Task: Add the task  Migrate website to a new hosting provider to the section Accelerator in the project AccuTrack and add a Due Date to the respective task as 2023/12/10
Action: Mouse moved to (114, 314)
Screenshot: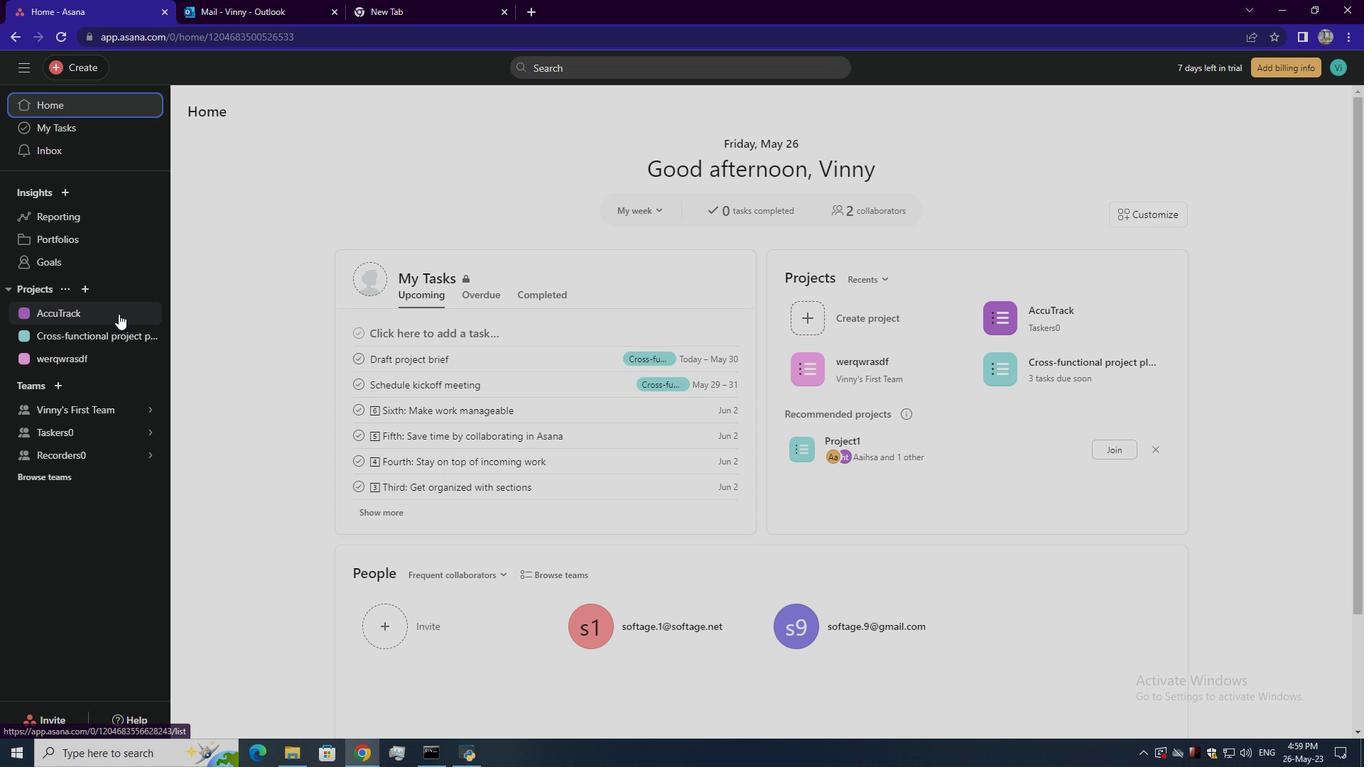 
Action: Mouse pressed left at (114, 314)
Screenshot: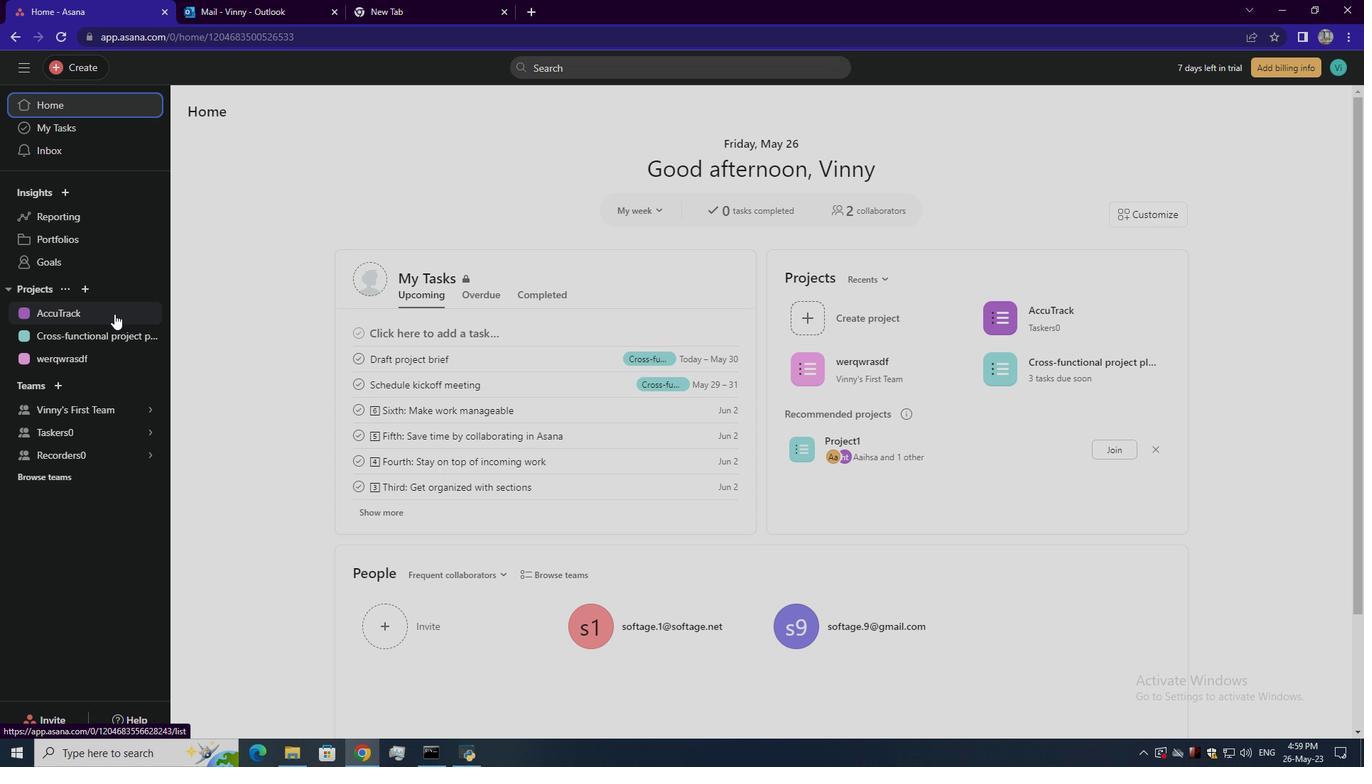 
Action: Mouse moved to (399, 409)
Screenshot: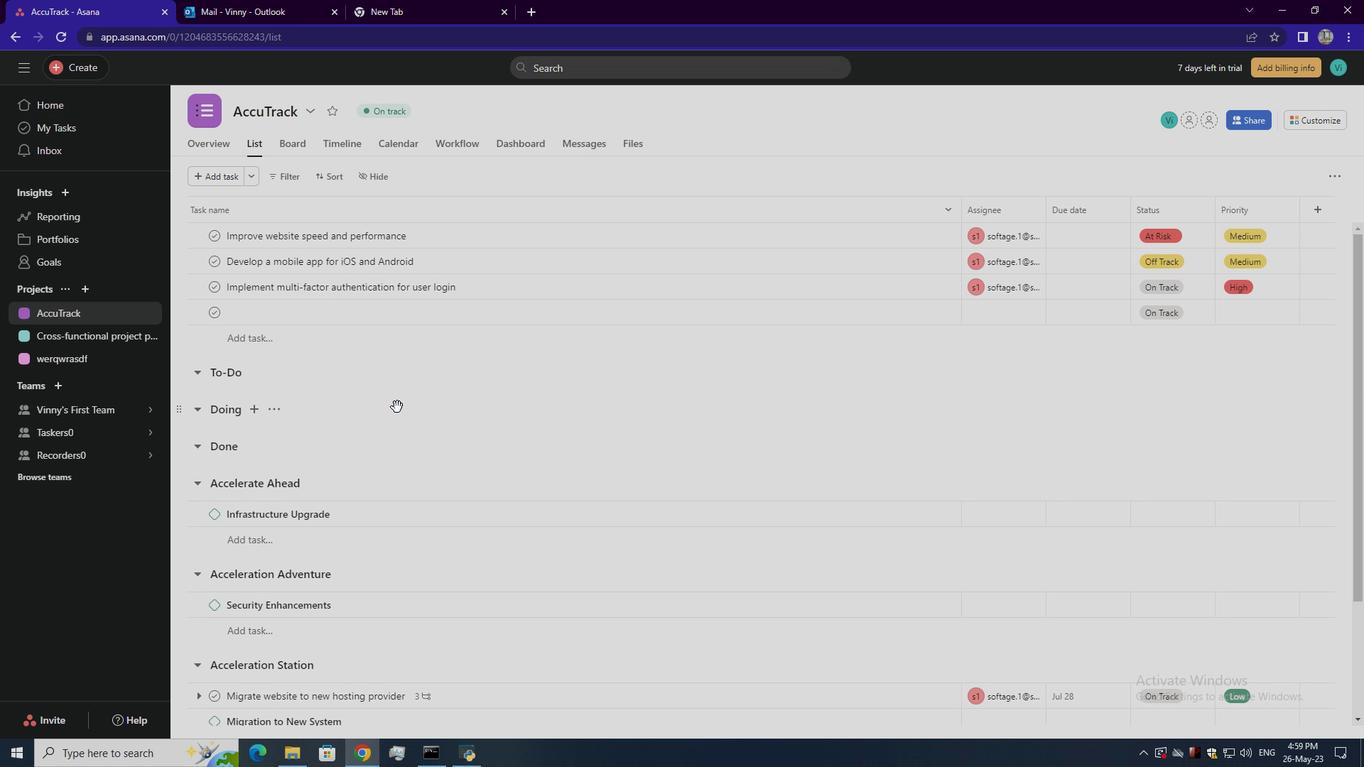 
Action: Mouse scrolled (399, 408) with delta (0, 0)
Screenshot: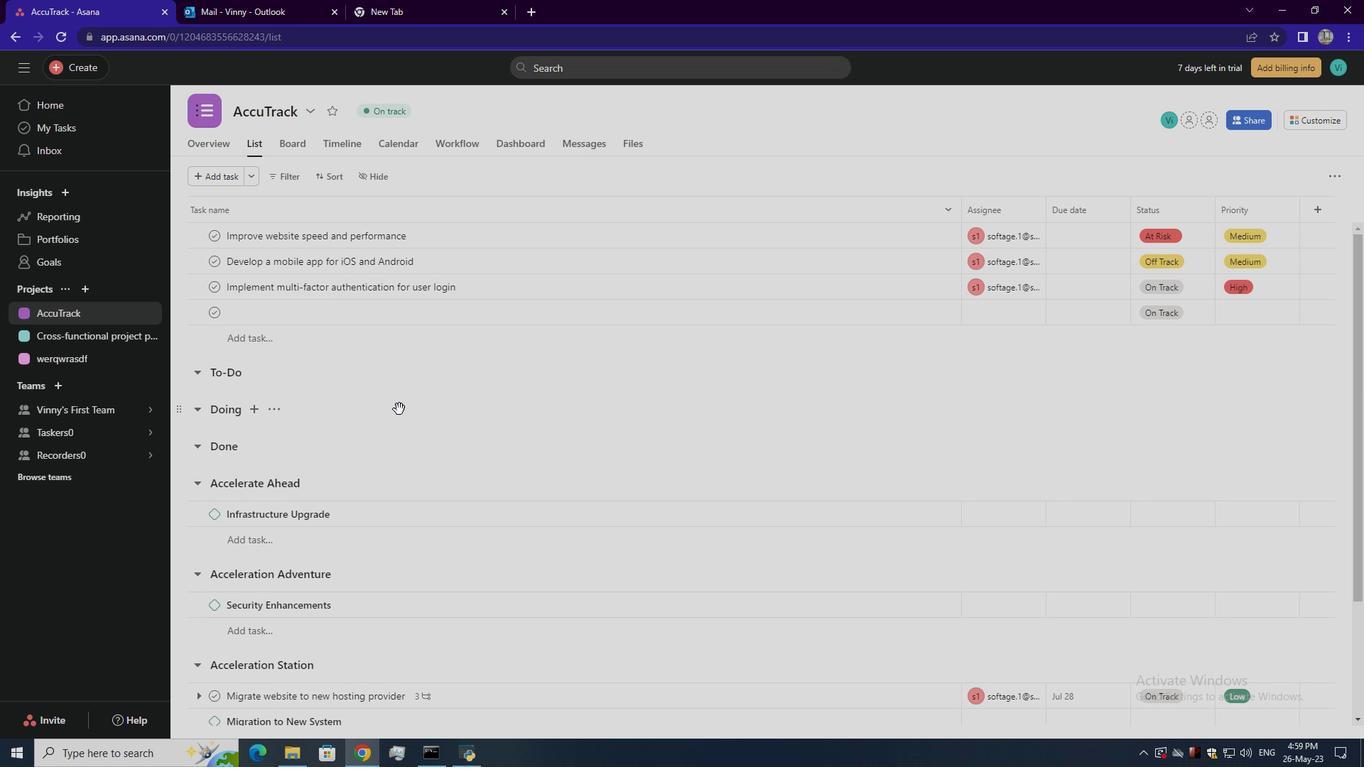 
Action: Mouse scrolled (399, 408) with delta (0, 0)
Screenshot: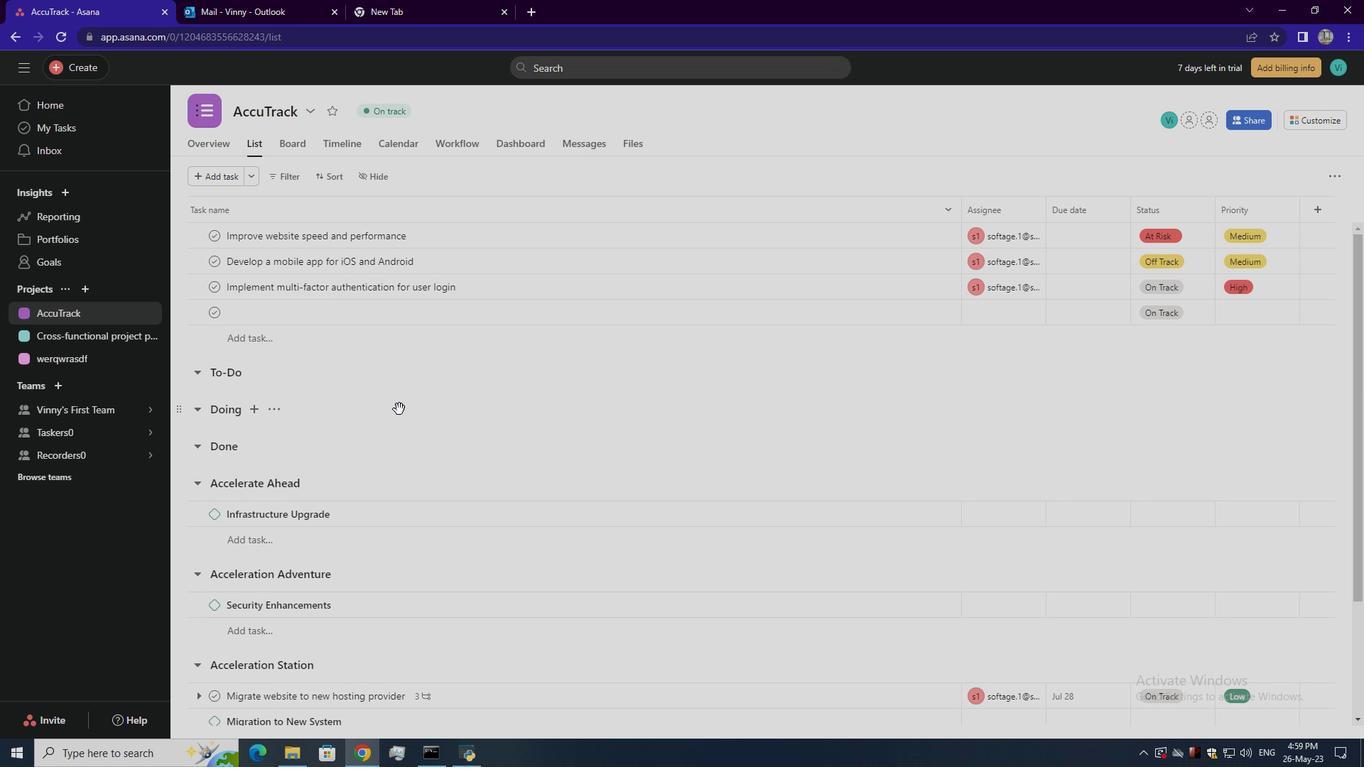 
Action: Mouse scrolled (399, 408) with delta (0, 0)
Screenshot: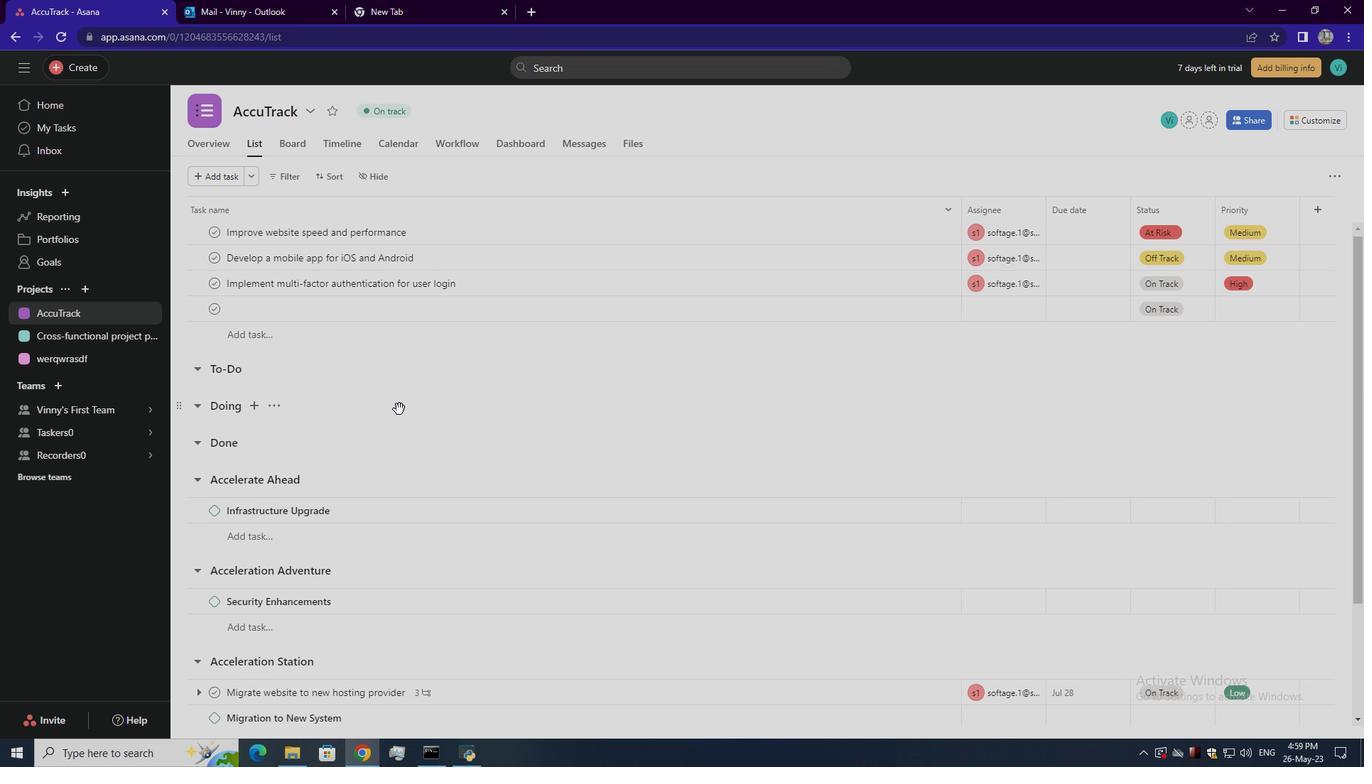 
Action: Mouse scrolled (399, 408) with delta (0, 0)
Screenshot: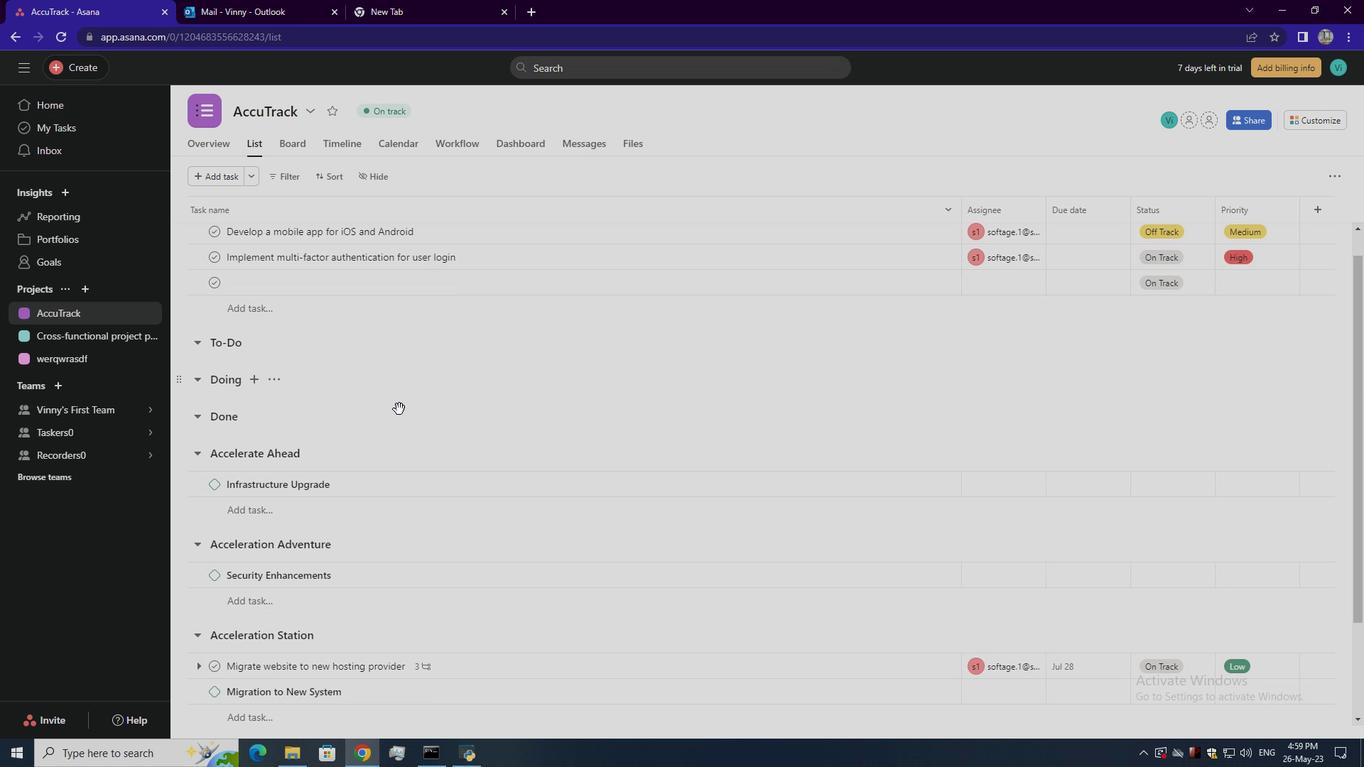 
Action: Mouse moved to (921, 542)
Screenshot: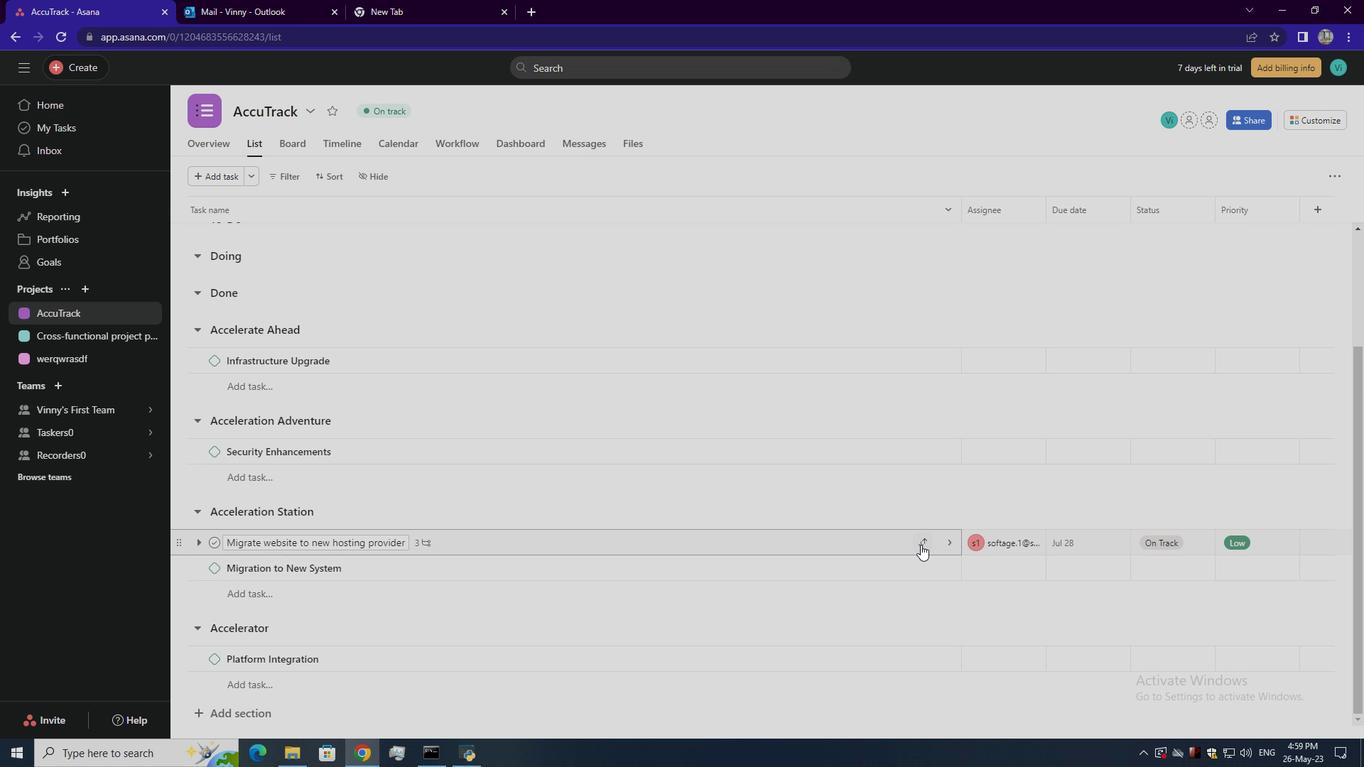 
Action: Mouse pressed left at (921, 542)
Screenshot: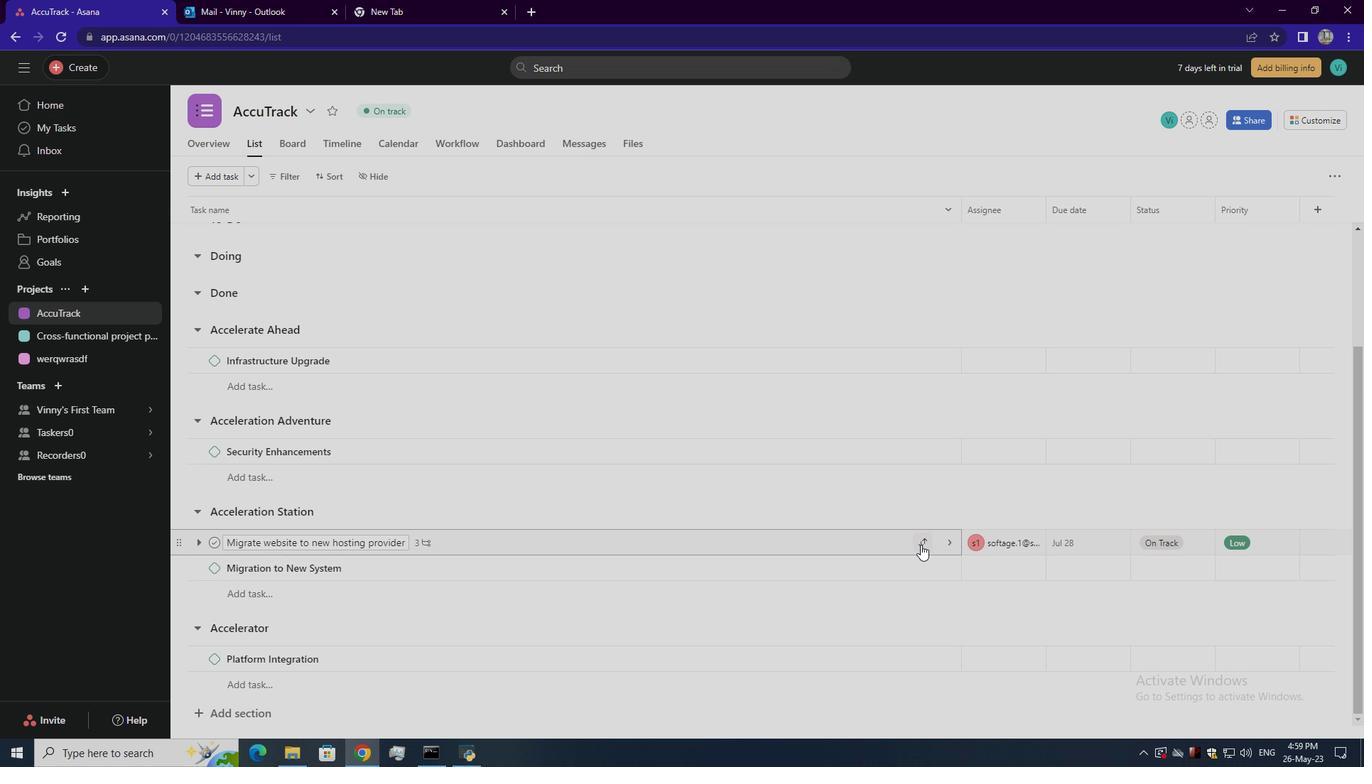 
Action: Mouse moved to (920, 554)
Screenshot: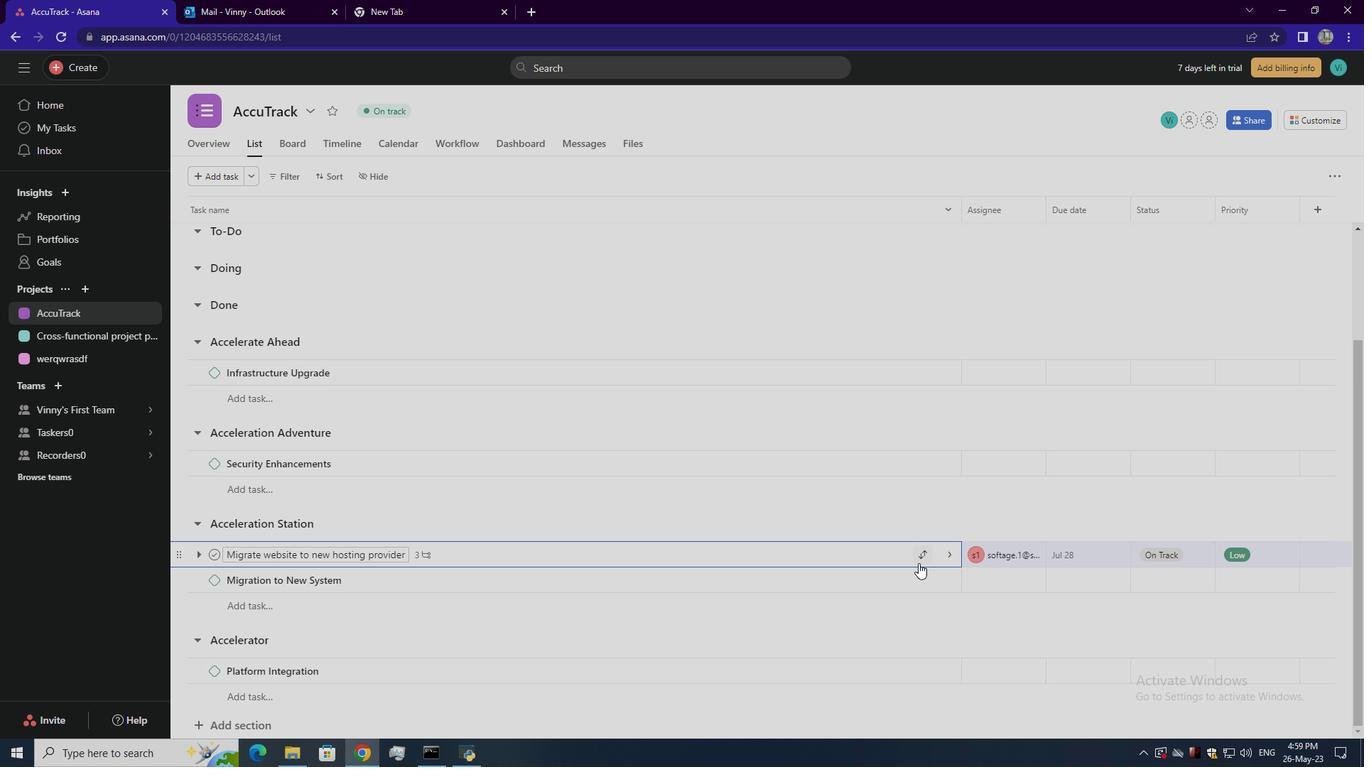
Action: Mouse pressed left at (920, 554)
Screenshot: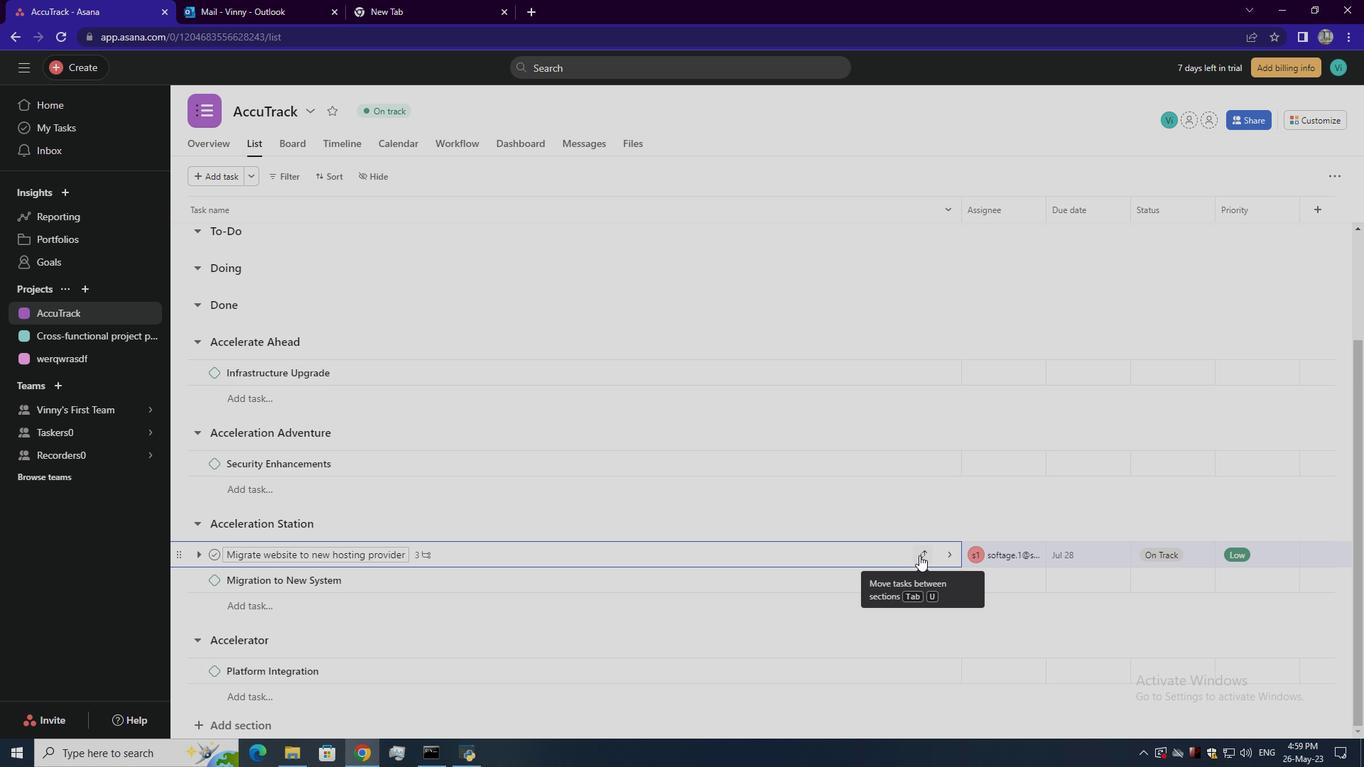
Action: Mouse moved to (852, 525)
Screenshot: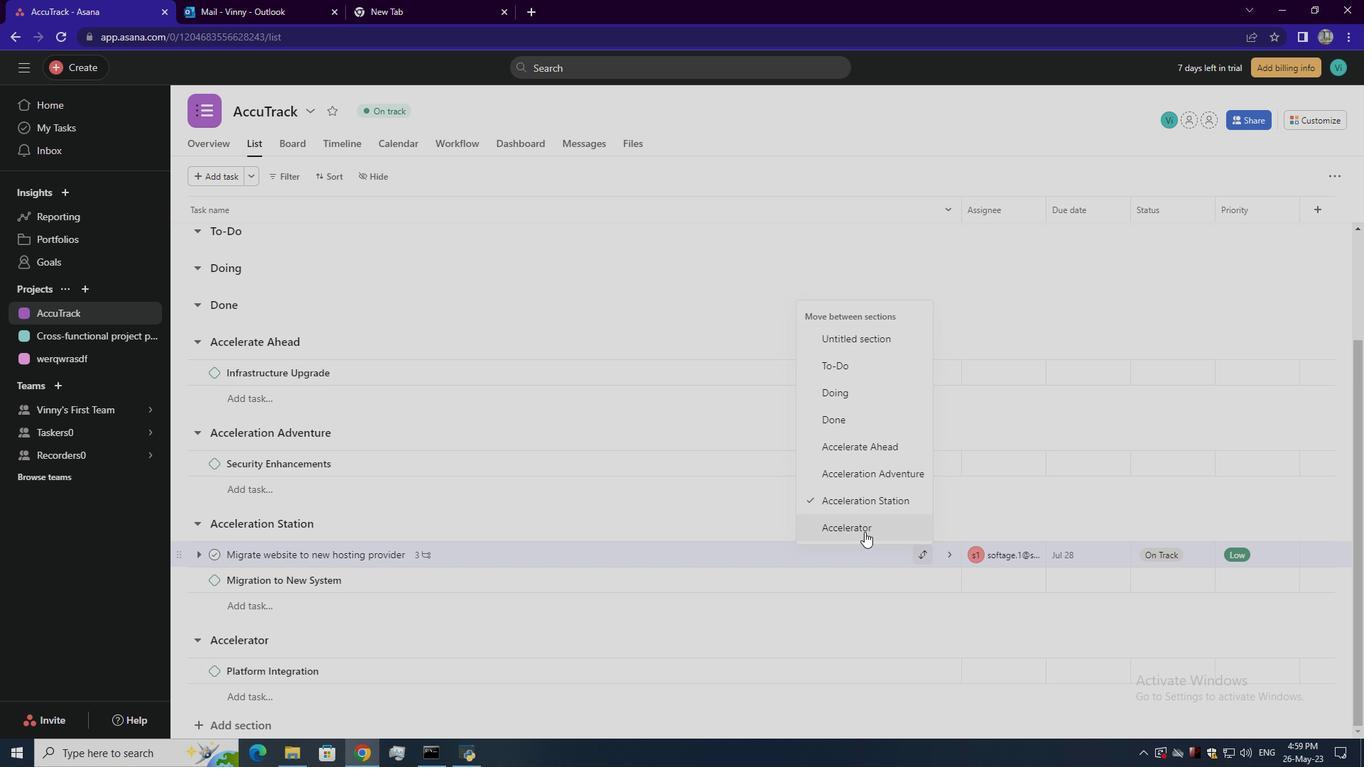 
Action: Mouse pressed left at (852, 525)
Screenshot: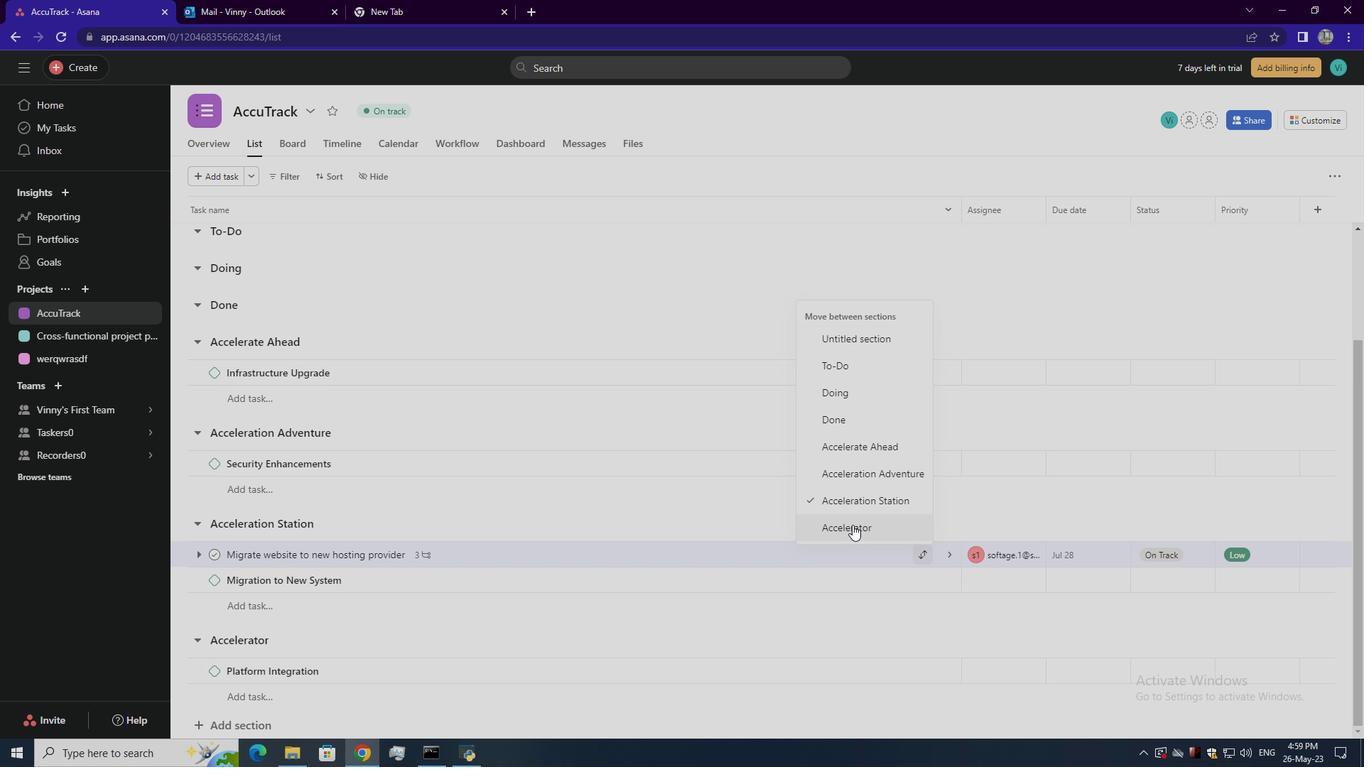 
Action: Mouse moved to (776, 610)
Screenshot: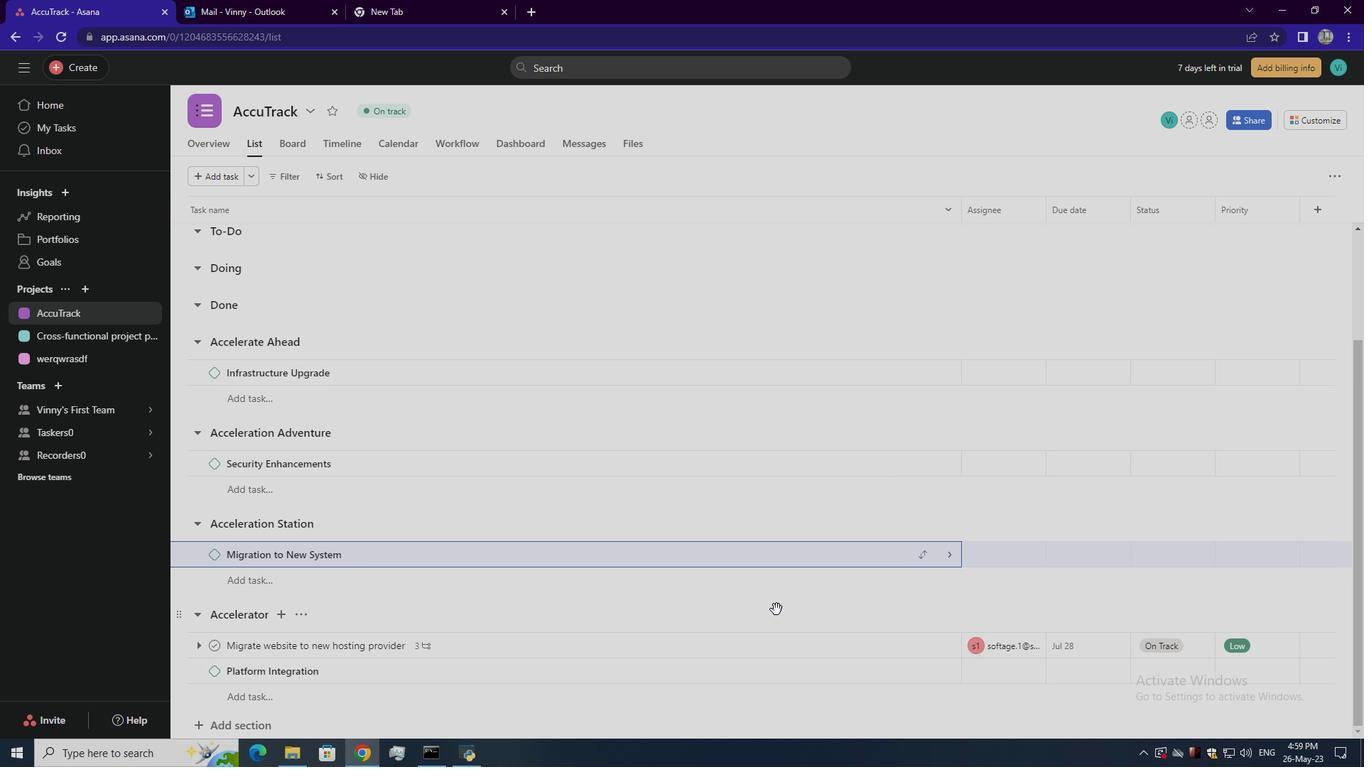 
Action: Mouse scrolled (776, 609) with delta (0, 0)
Screenshot: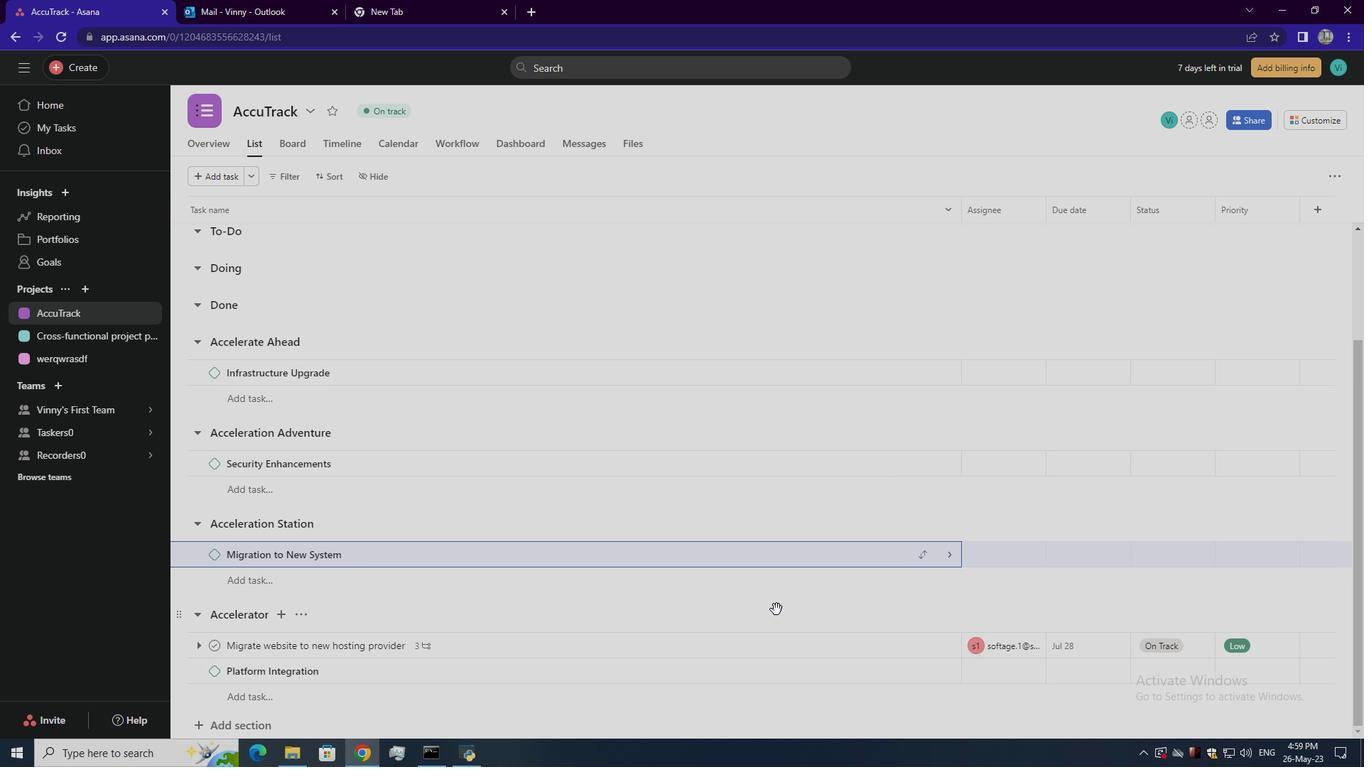
Action: Mouse scrolled (776, 609) with delta (0, 0)
Screenshot: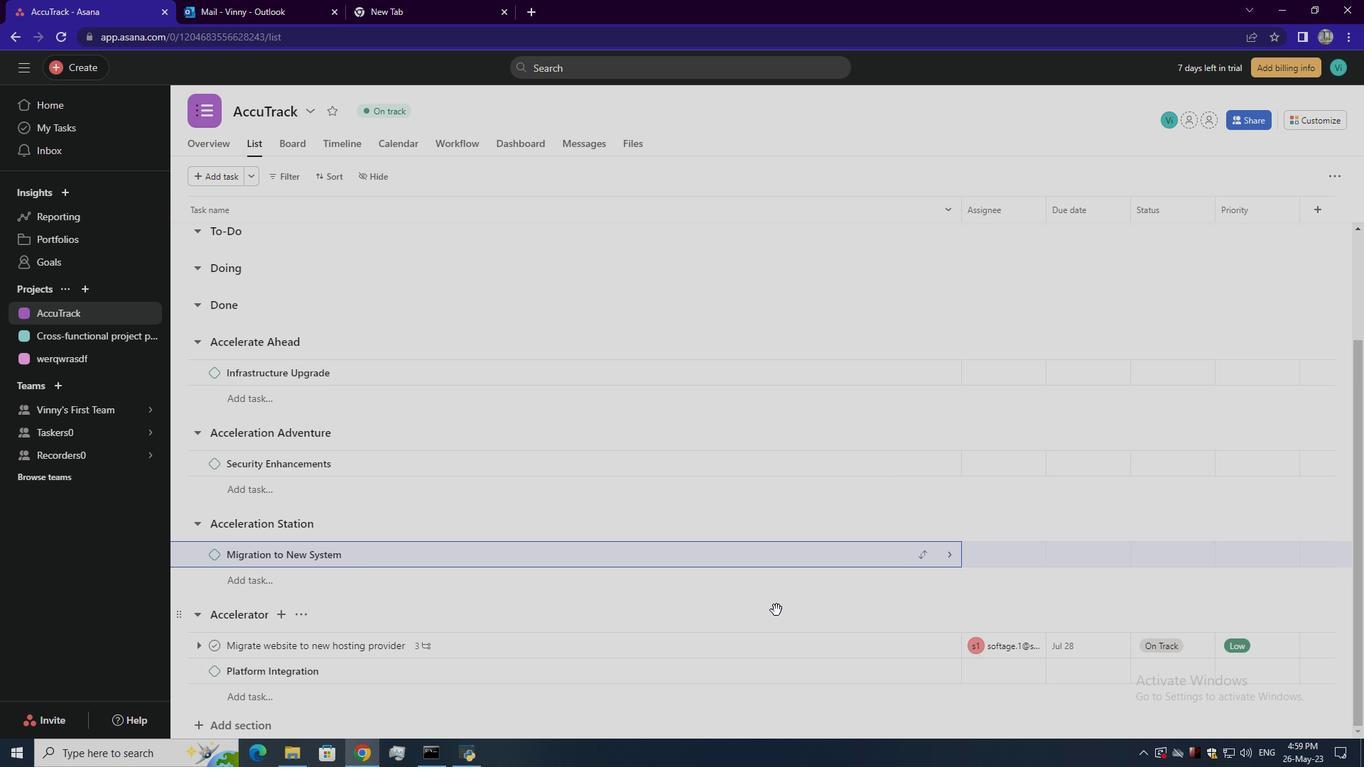 
Action: Mouse moved to (776, 611)
Screenshot: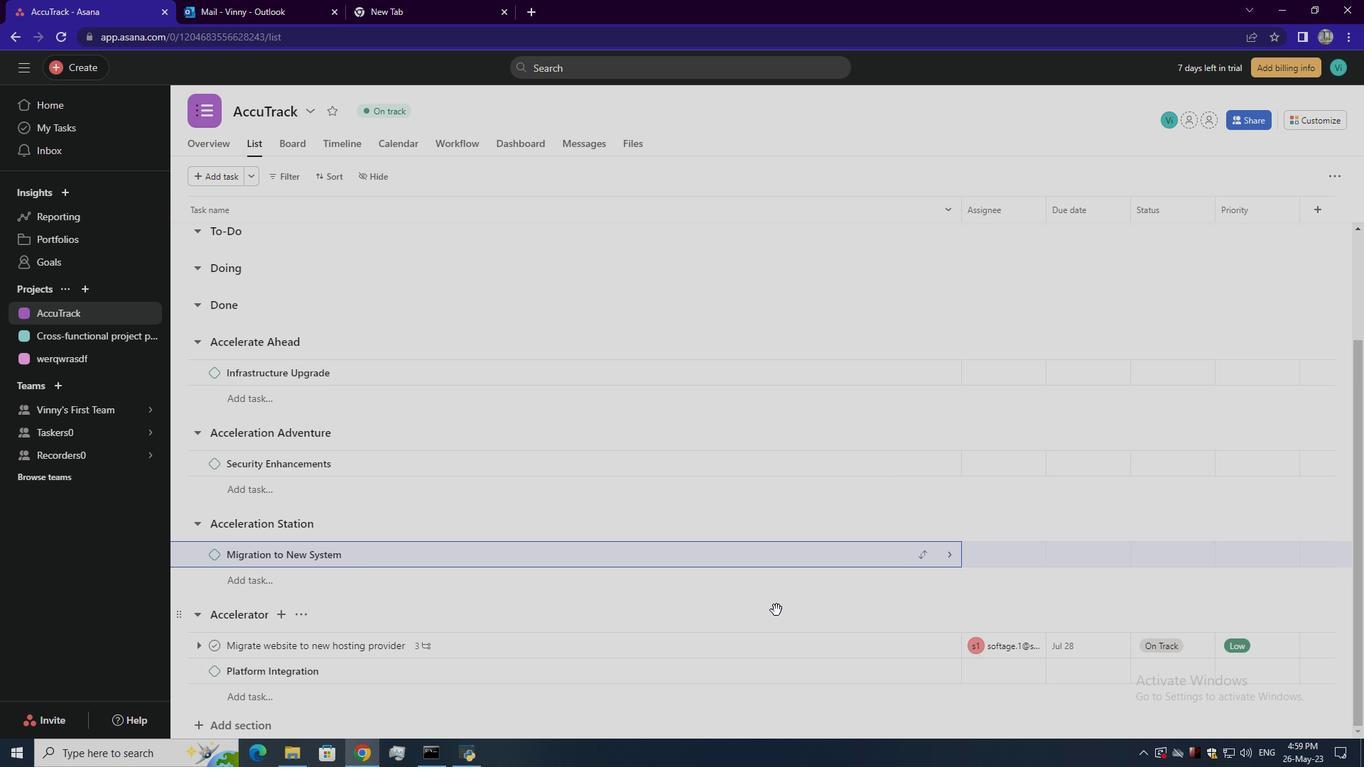 
Action: Mouse scrolled (776, 610) with delta (0, 0)
Screenshot: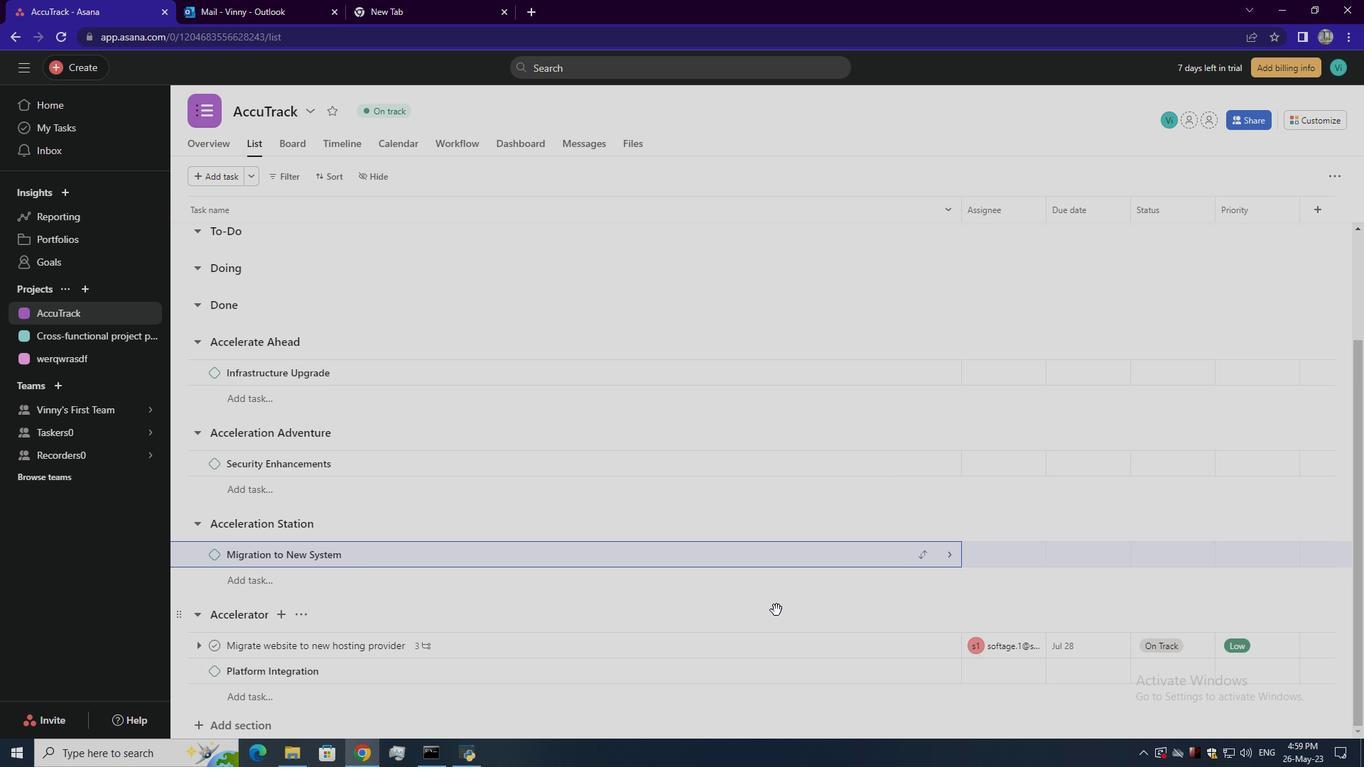 
Action: Mouse scrolled (776, 610) with delta (0, 0)
Screenshot: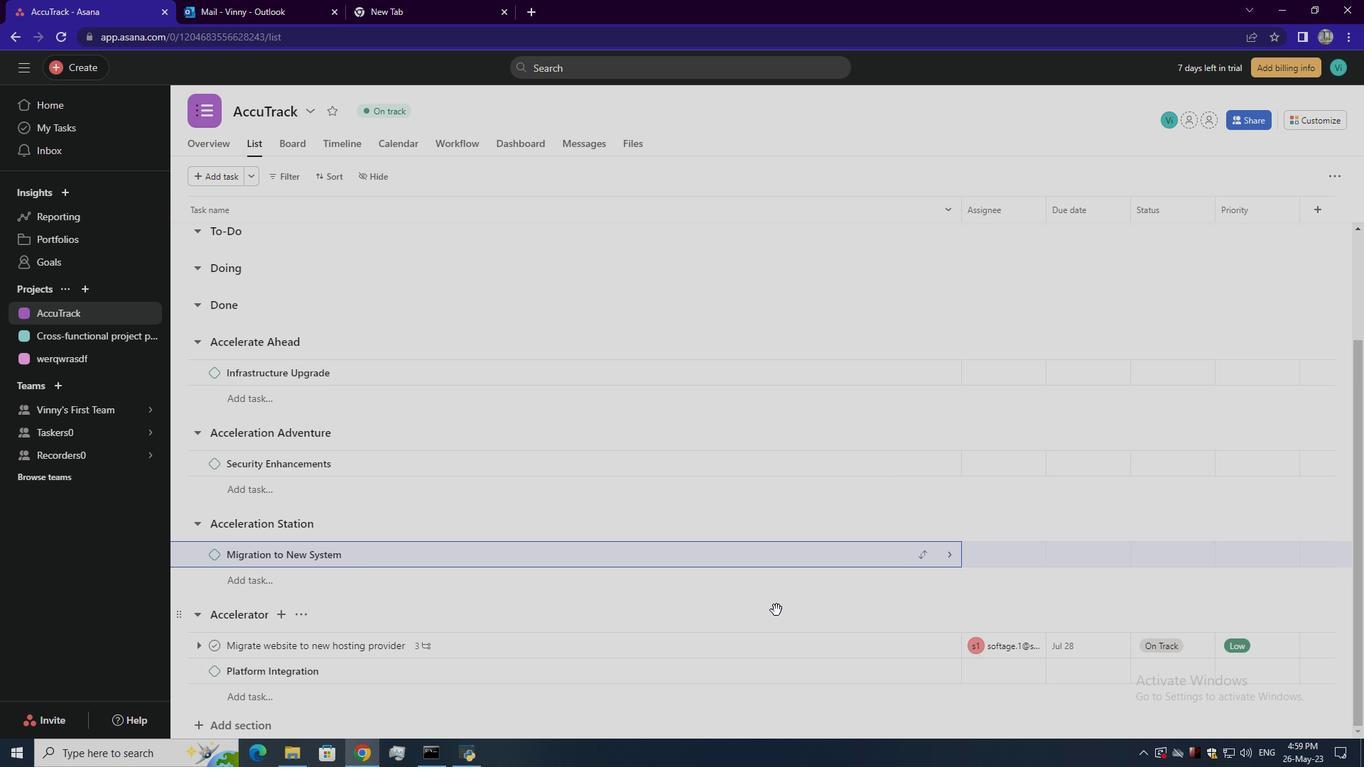 
Action: Mouse moved to (1079, 643)
Screenshot: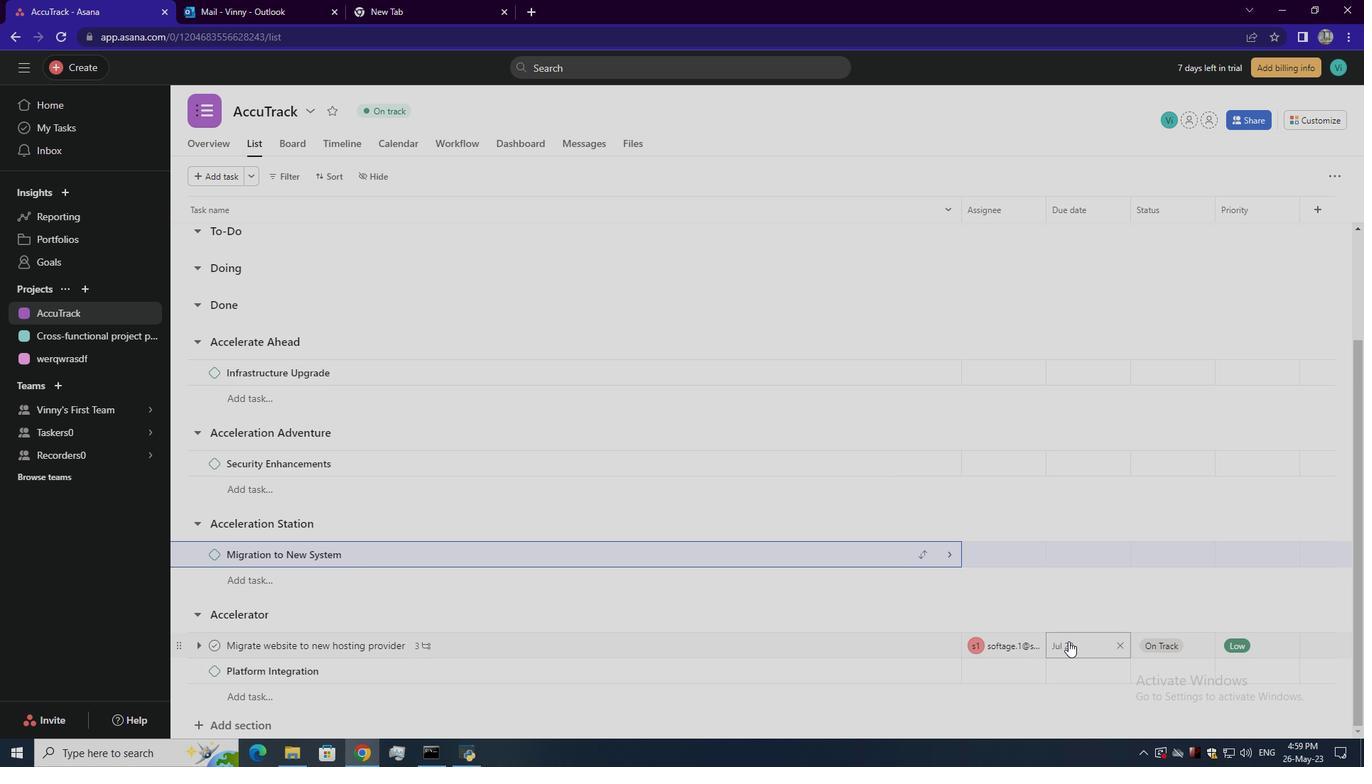 
Action: Mouse pressed left at (1079, 643)
Screenshot: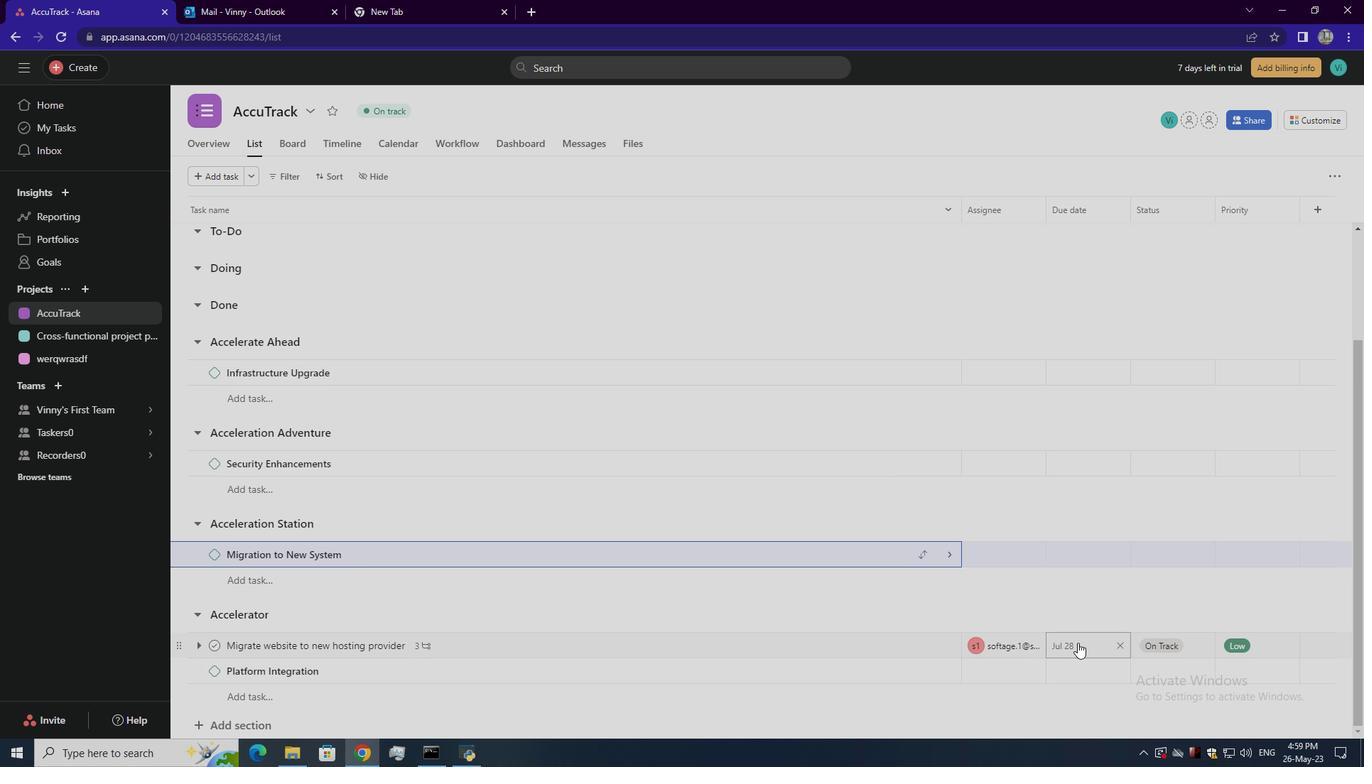 
Action: Mouse moved to (1210, 356)
Screenshot: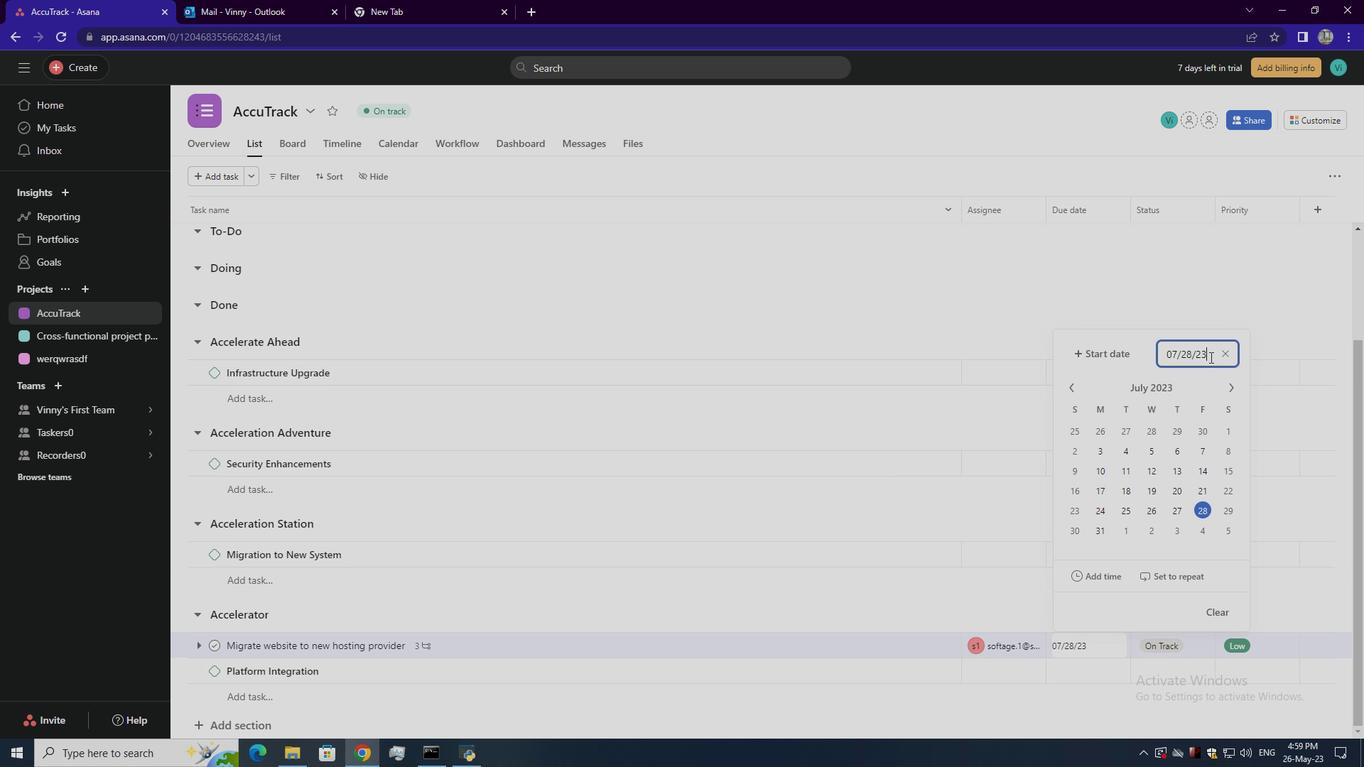 
Action: Mouse pressed left at (1210, 356)
Screenshot: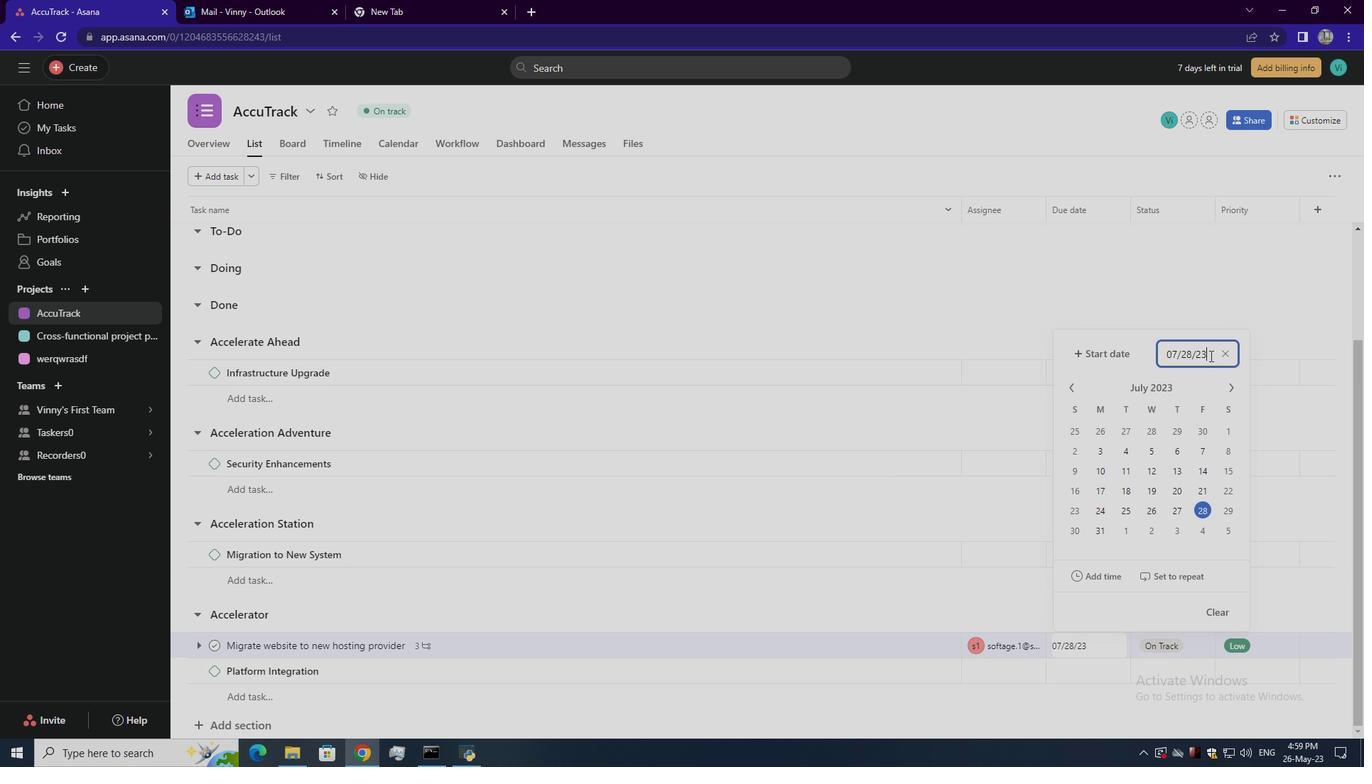 
Action: Key pressed <Key.backspace><Key.backspace><Key.backspace><Key.backspace><Key.backspace><Key.backspace><Key.backspace><Key.backspace><Key.backspace><Key.backspace><Key.backspace><Key.backspace><Key.backspace><Key.backspace><Key.backspace><Key.backspace><Key.backspace><Key.backspace><Key.backspace><Key.backspace><Key.backspace><Key.backspace><Key.backspace><Key.backspace><Key.backspace>2023/12/10<Key.enter>
Screenshot: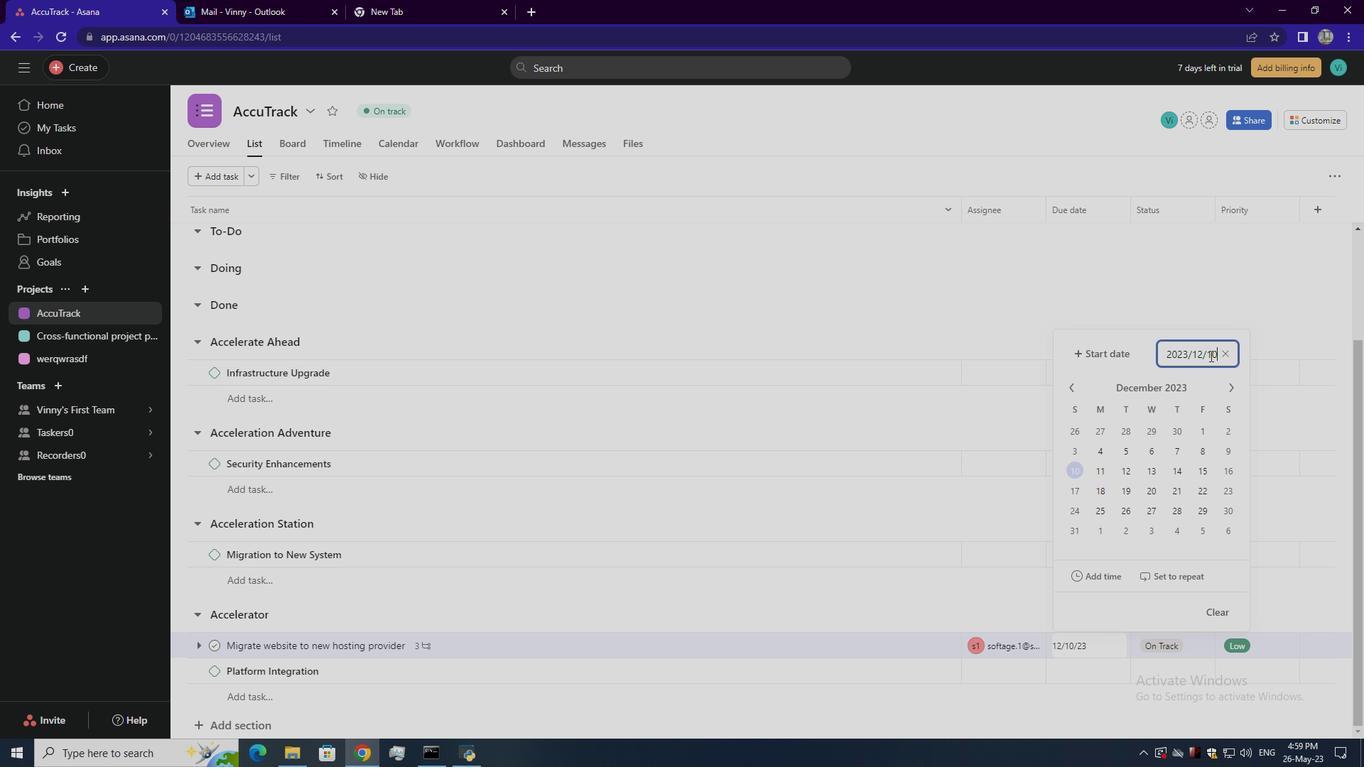 
Action: Mouse moved to (1103, 464)
Screenshot: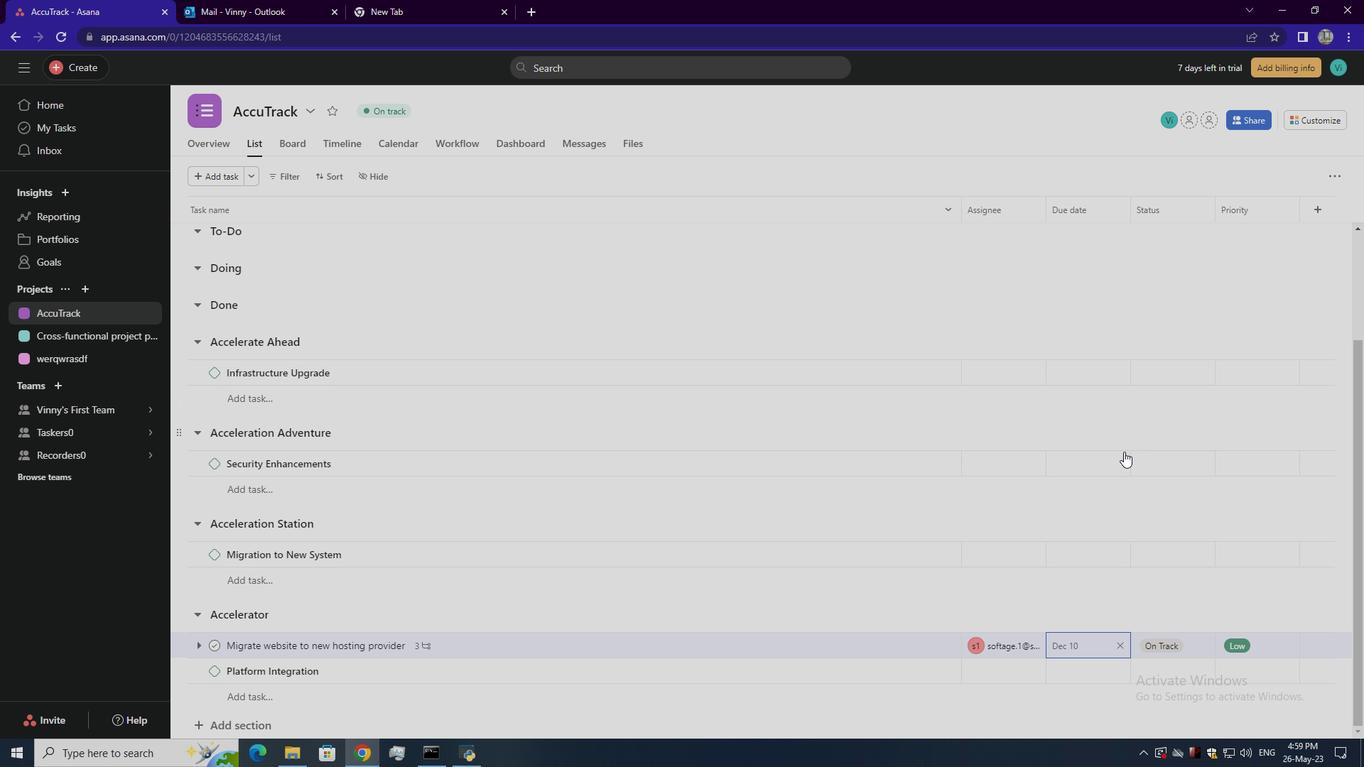 
